 Task:  Click on Golf Select Pick Sheet First name Jonathan Last name Taylor and  Email softage.10@softage.net Group 1 Jon Rahm Group 2 Jordan Spieth Bonus Golfer Jon Rahm Group 3 Jason Day Group 4 Corey Conners #1 Golfer For The Week Keegan Bradley Tie-Breaker Score 1 Submit pick sheet
Action: Mouse scrolled (290, 182) with delta (0, 0)
Screenshot: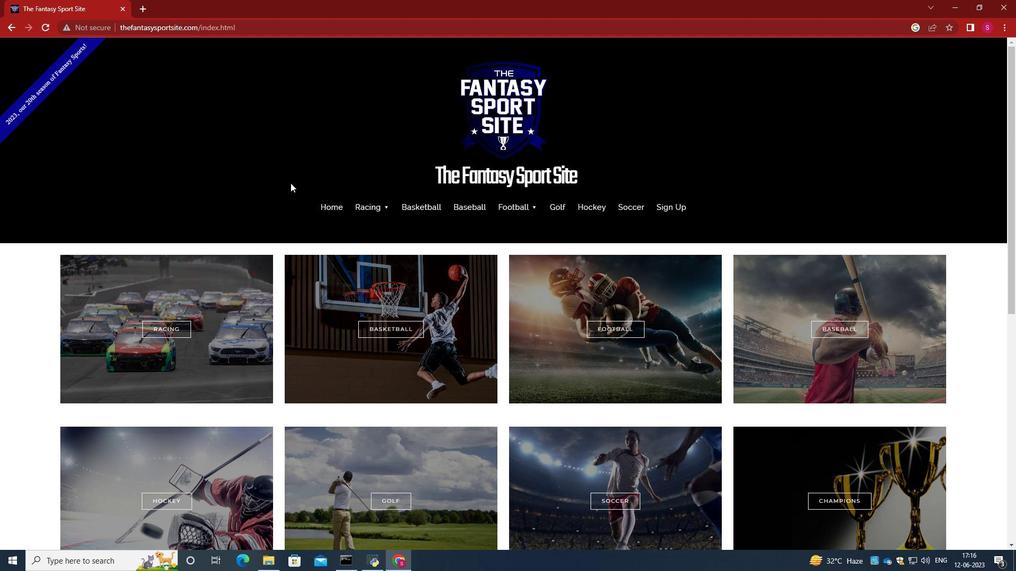 
Action: Mouse scrolled (290, 182) with delta (0, 0)
Screenshot: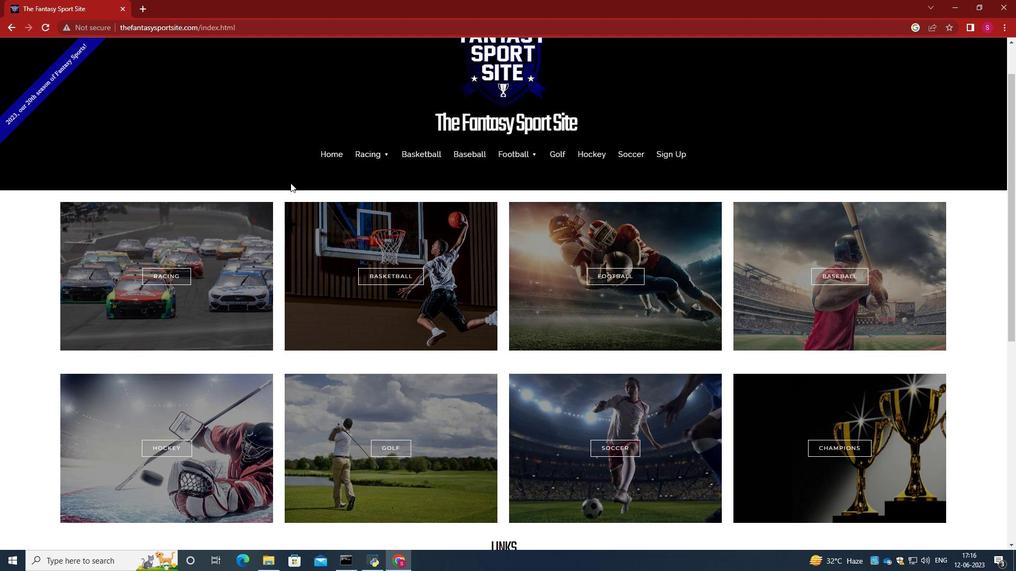 
Action: Mouse moved to (395, 396)
Screenshot: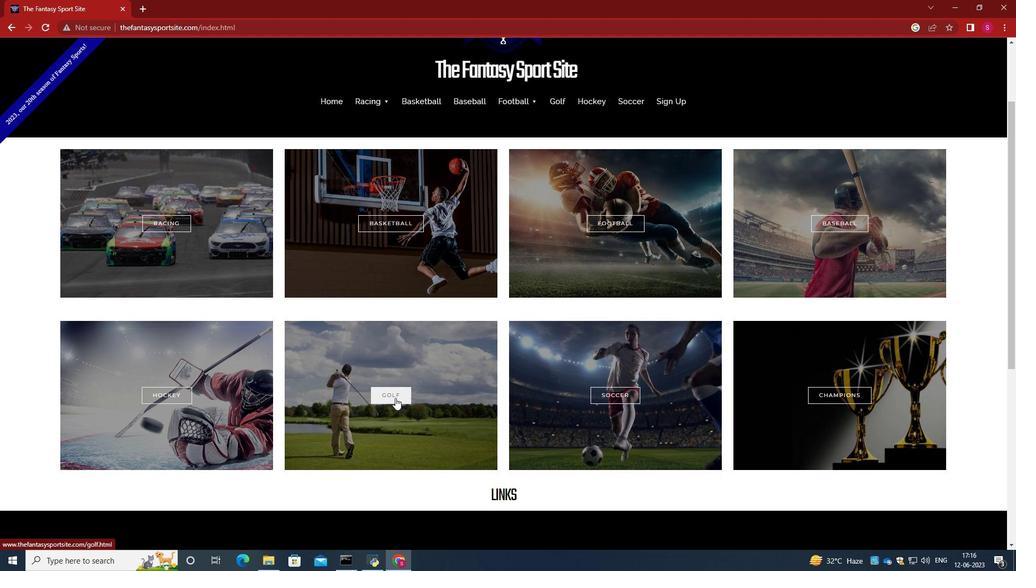 
Action: Mouse pressed left at (395, 396)
Screenshot: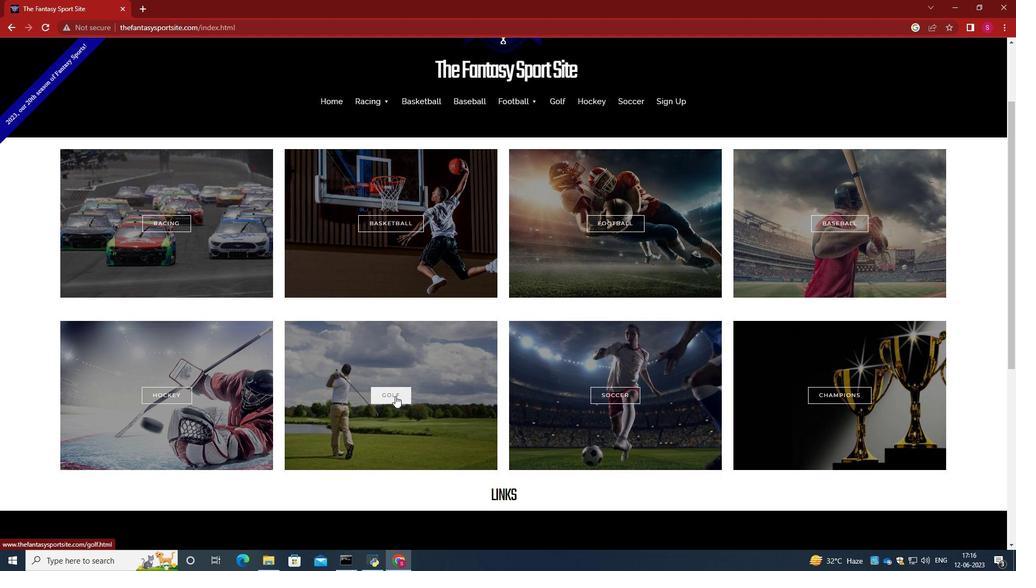 
Action: Mouse moved to (469, 318)
Screenshot: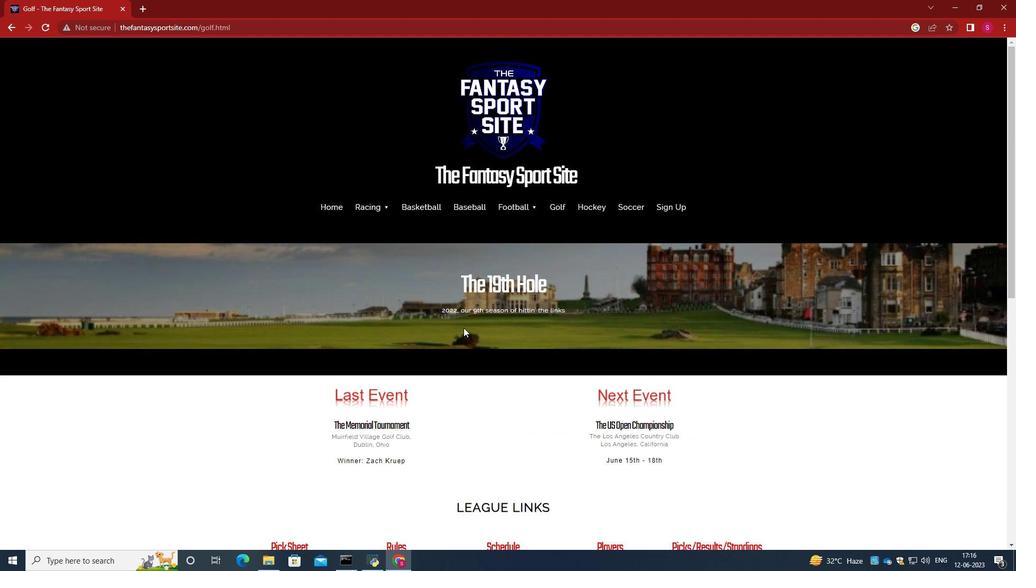 
Action: Mouse scrolled (469, 317) with delta (0, 0)
Screenshot: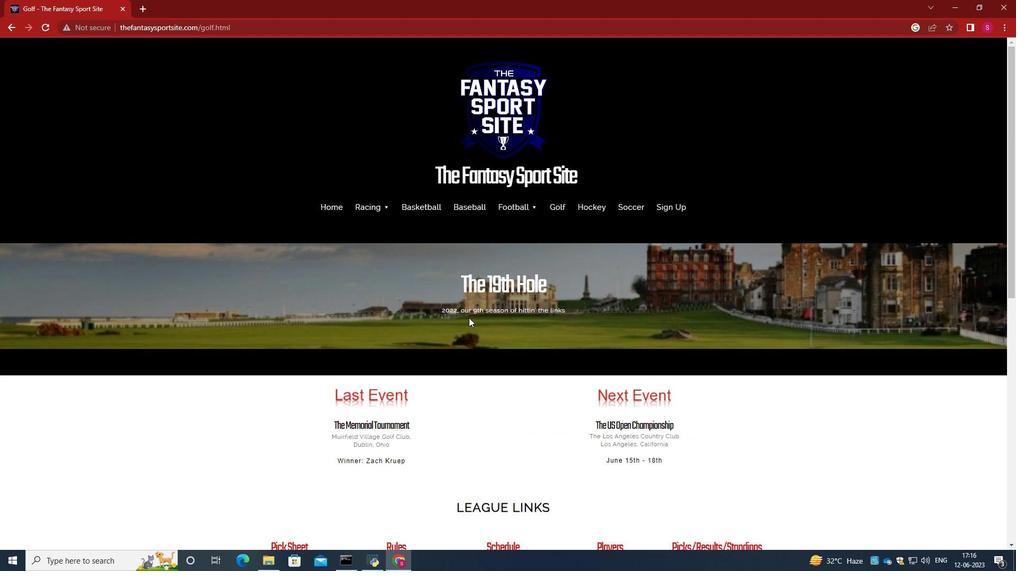 
Action: Mouse scrolled (469, 317) with delta (0, 0)
Screenshot: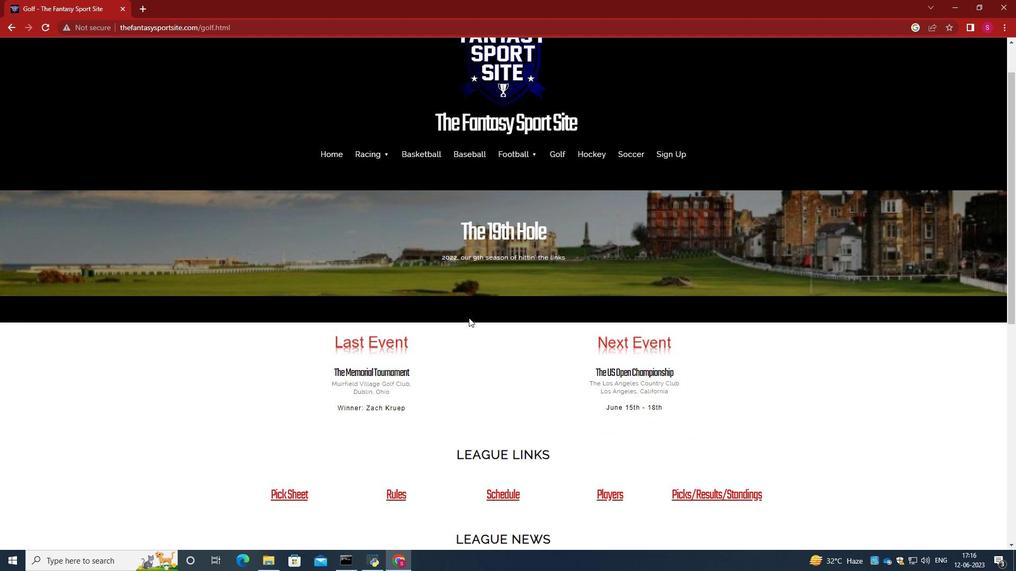 
Action: Mouse scrolled (469, 317) with delta (0, 0)
Screenshot: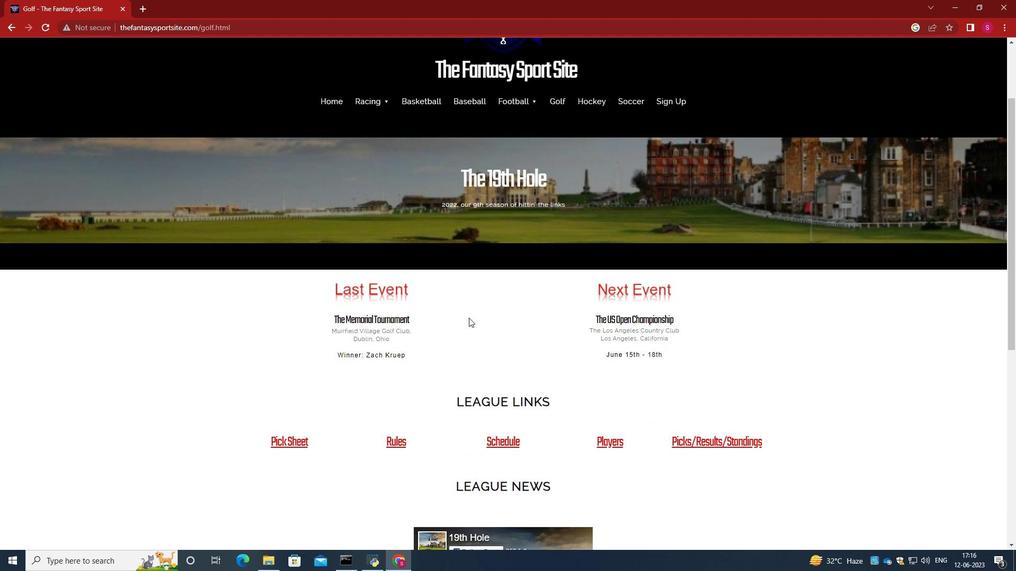 
Action: Mouse moved to (301, 390)
Screenshot: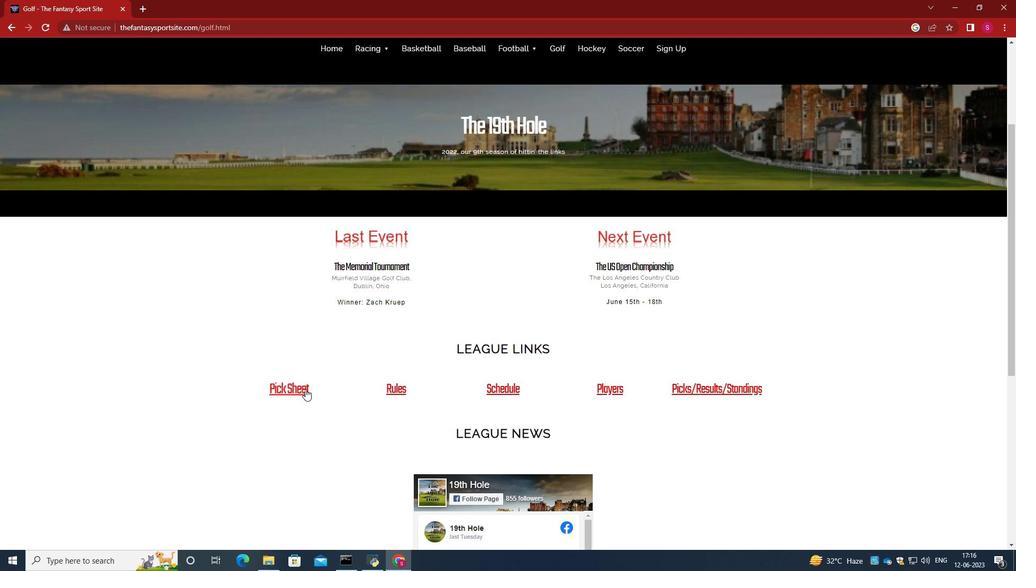 
Action: Mouse pressed left at (301, 390)
Screenshot: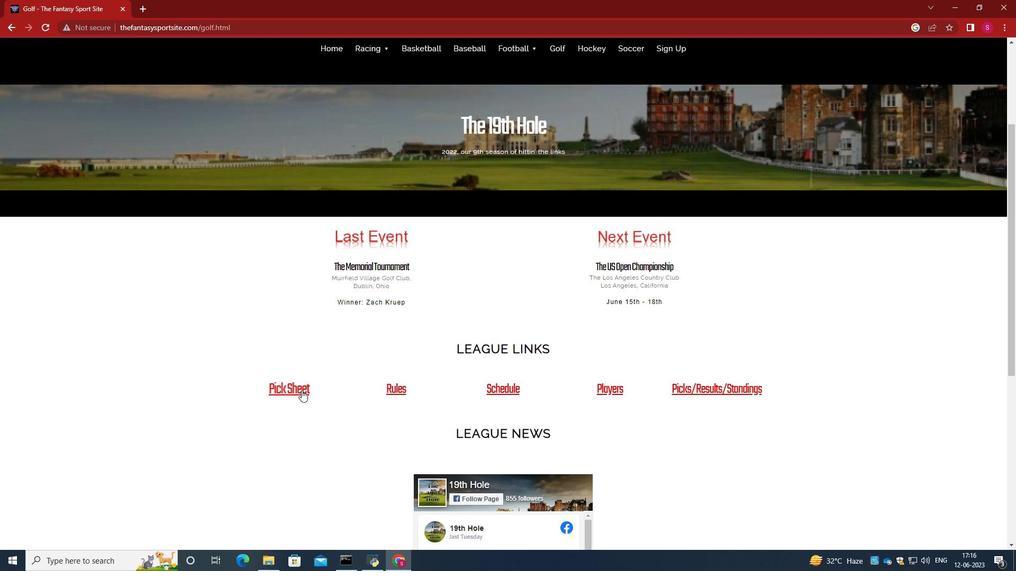 
Action: Mouse moved to (411, 303)
Screenshot: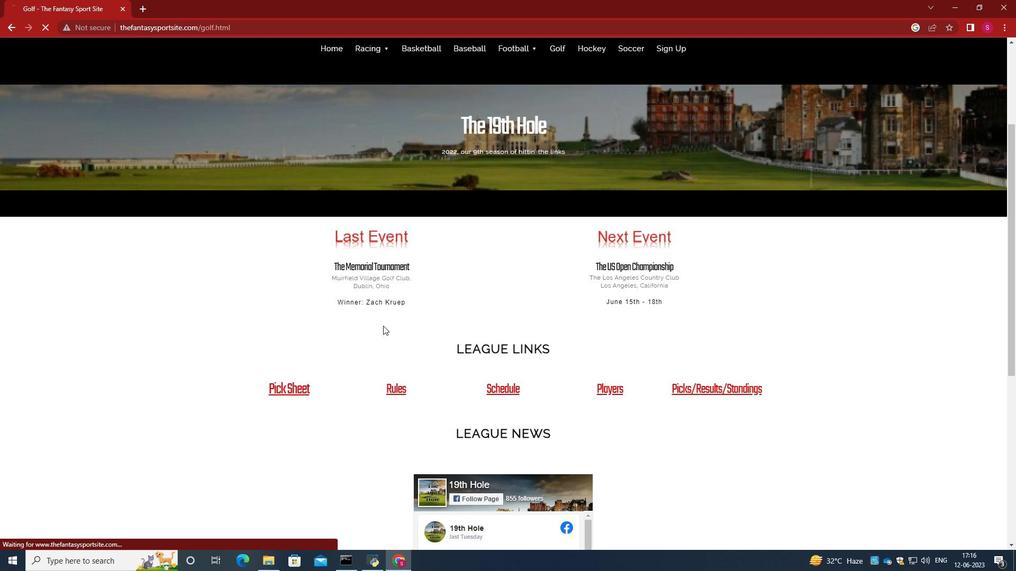 
Action: Mouse scrolled (411, 303) with delta (0, 0)
Screenshot: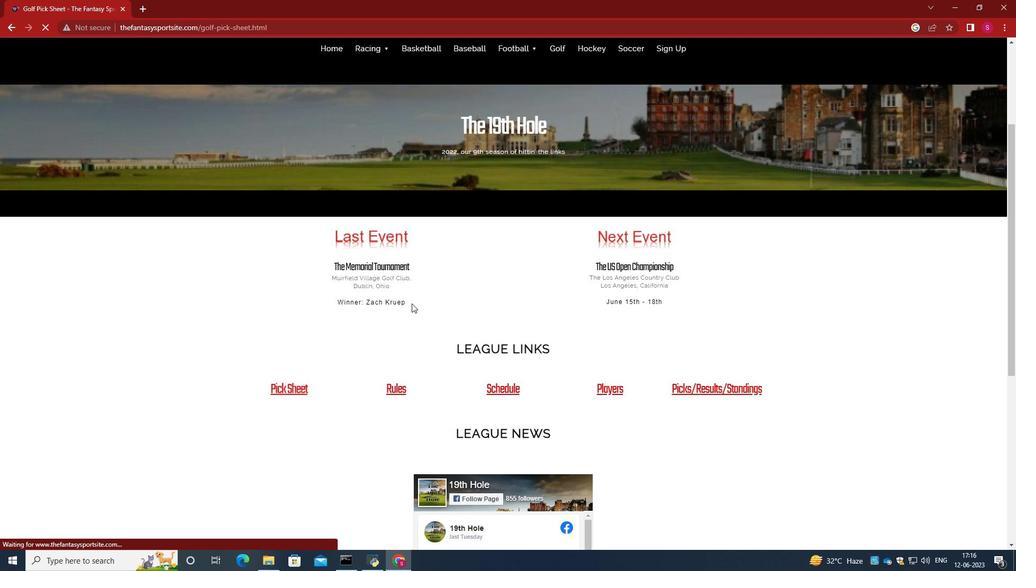 
Action: Mouse scrolled (411, 303) with delta (0, 0)
Screenshot: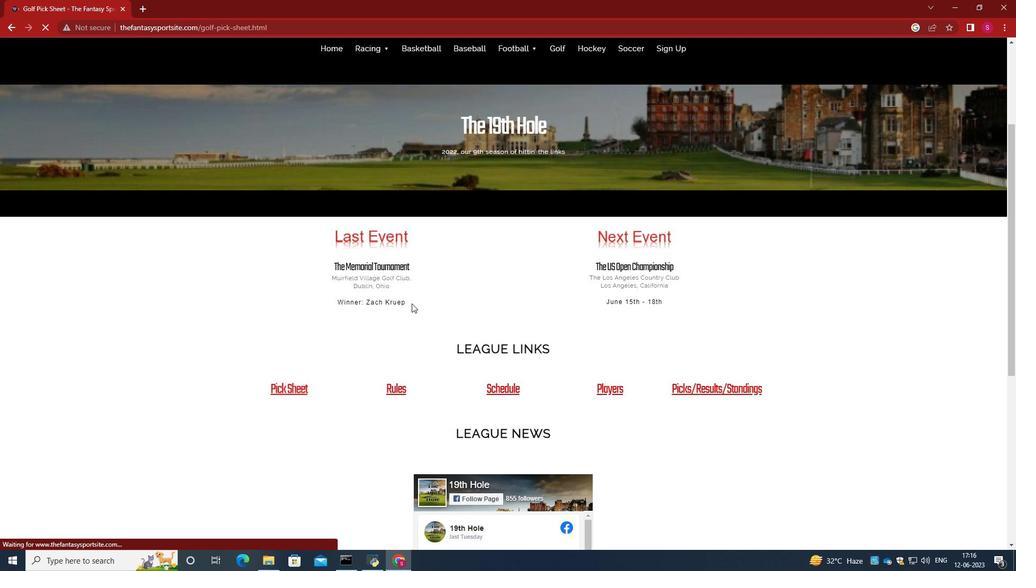 
Action: Mouse moved to (425, 274)
Screenshot: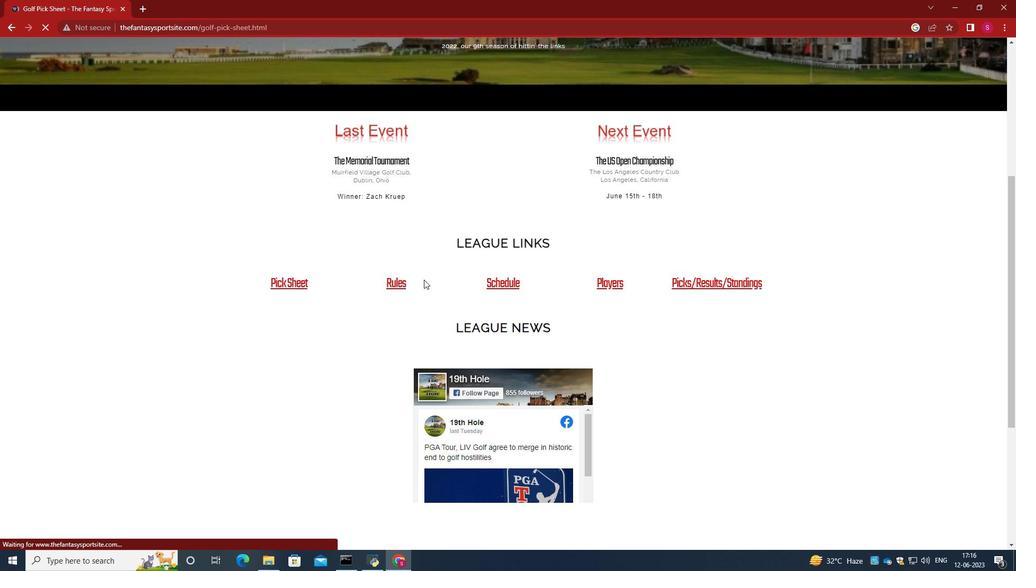 
Action: Mouse scrolled (425, 274) with delta (0, 0)
Screenshot: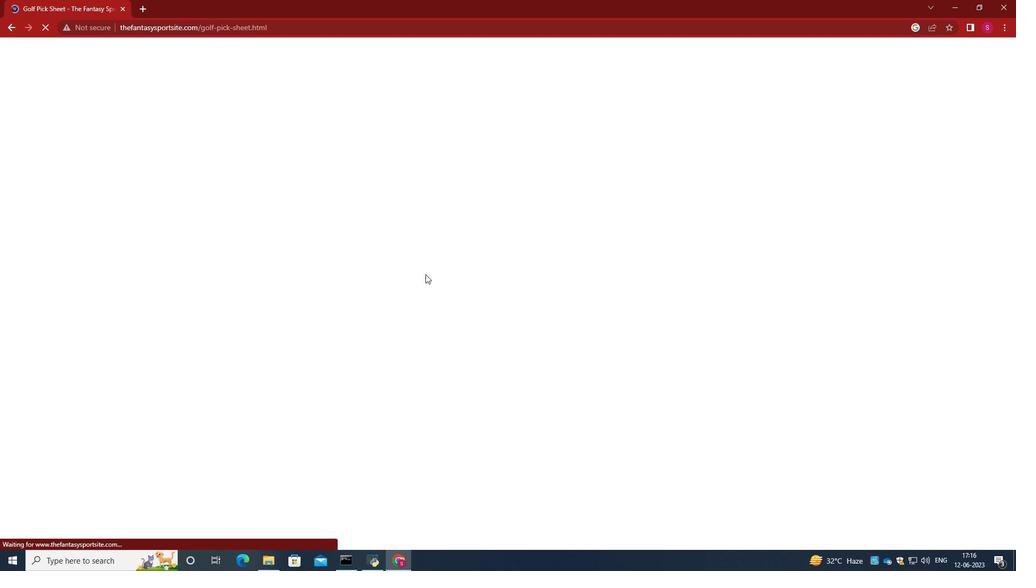 
Action: Mouse moved to (435, 203)
Screenshot: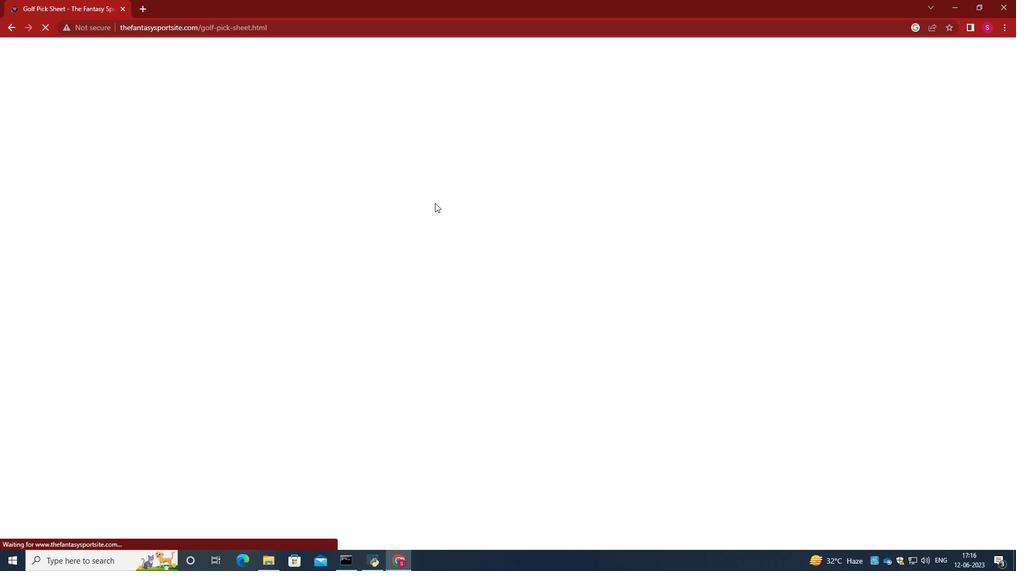 
Action: Mouse scrolled (435, 204) with delta (0, 0)
Screenshot: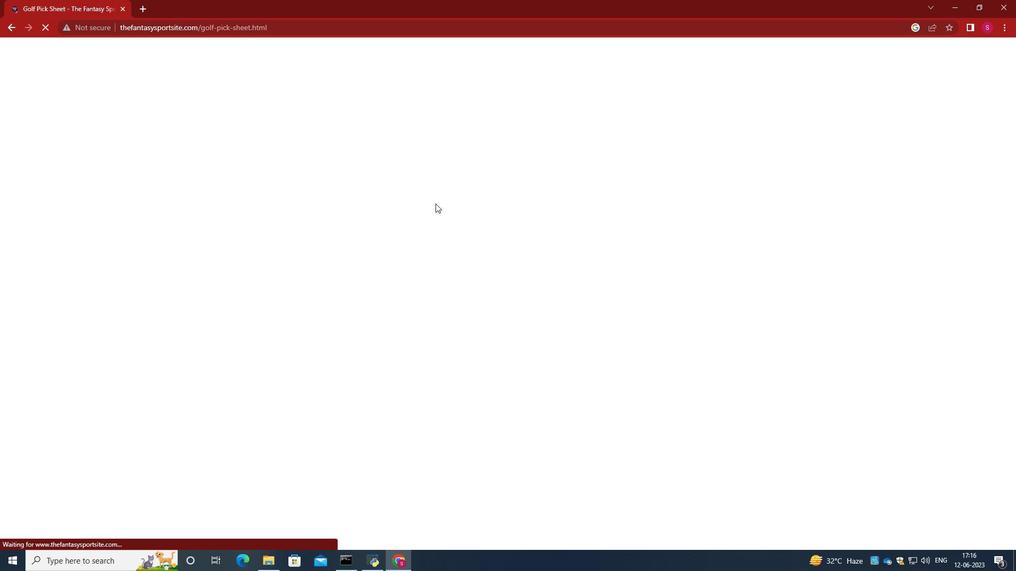 
Action: Mouse scrolled (435, 204) with delta (0, 0)
Screenshot: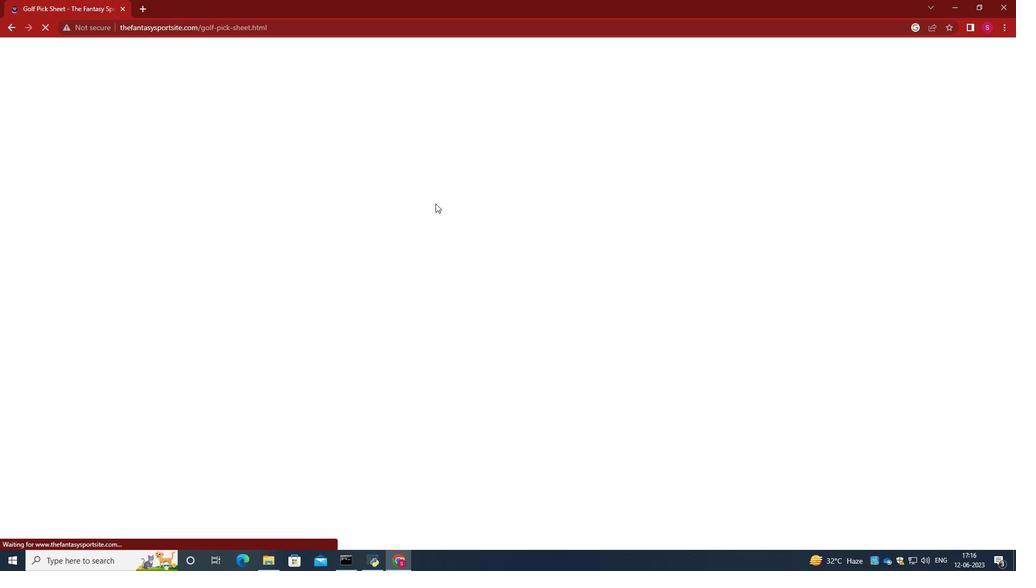 
Action: Mouse moved to (508, 237)
Screenshot: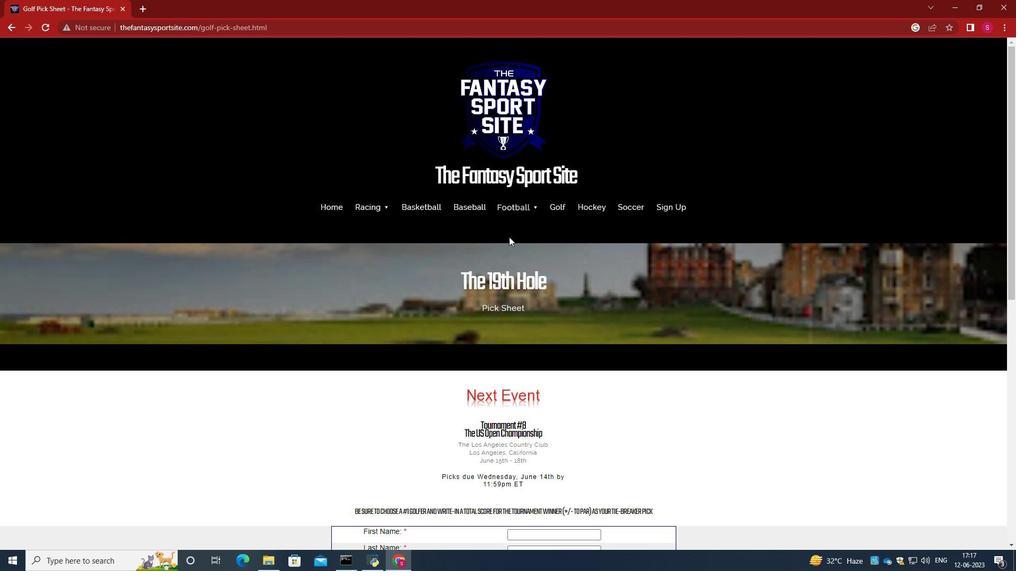 
Action: Mouse scrolled (508, 237) with delta (0, 0)
Screenshot: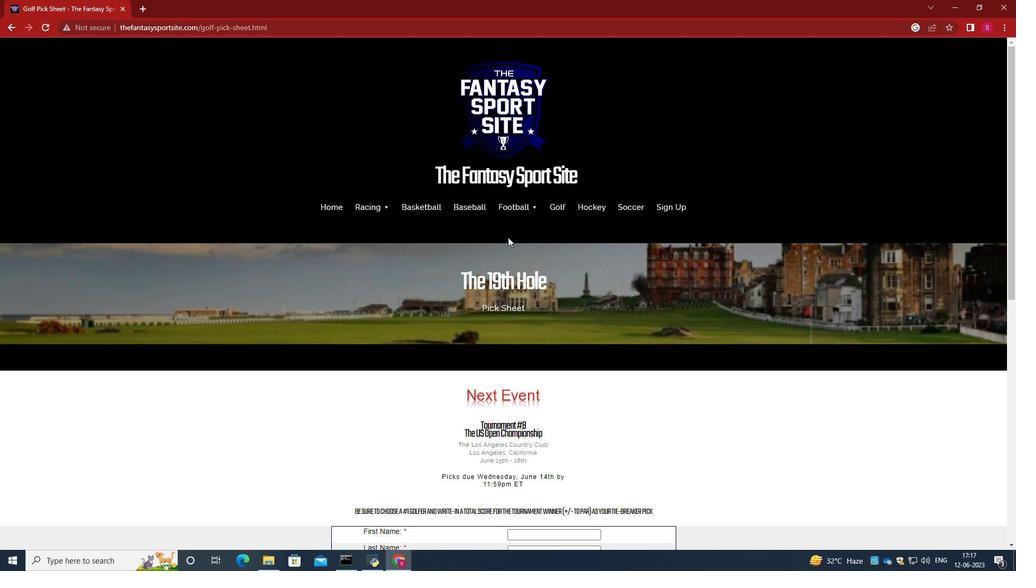
Action: Mouse scrolled (508, 237) with delta (0, 0)
Screenshot: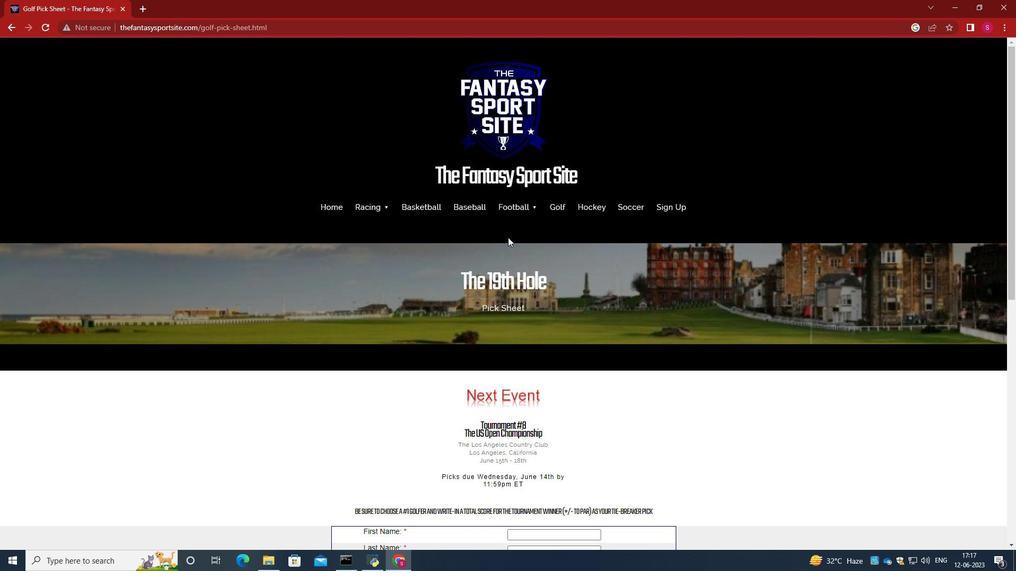 
Action: Mouse scrolled (508, 237) with delta (0, 0)
Screenshot: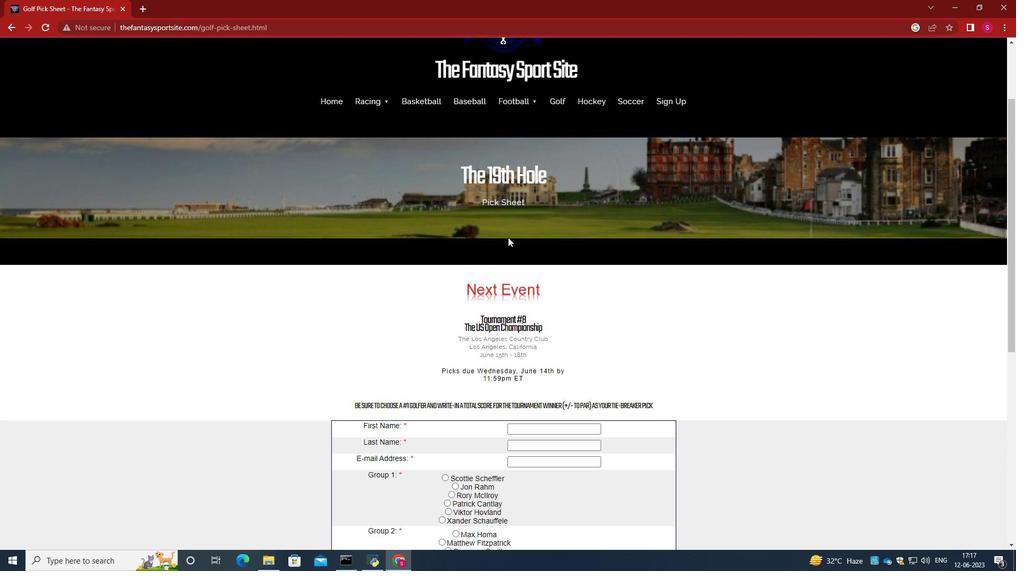 
Action: Mouse scrolled (508, 237) with delta (0, 0)
Screenshot: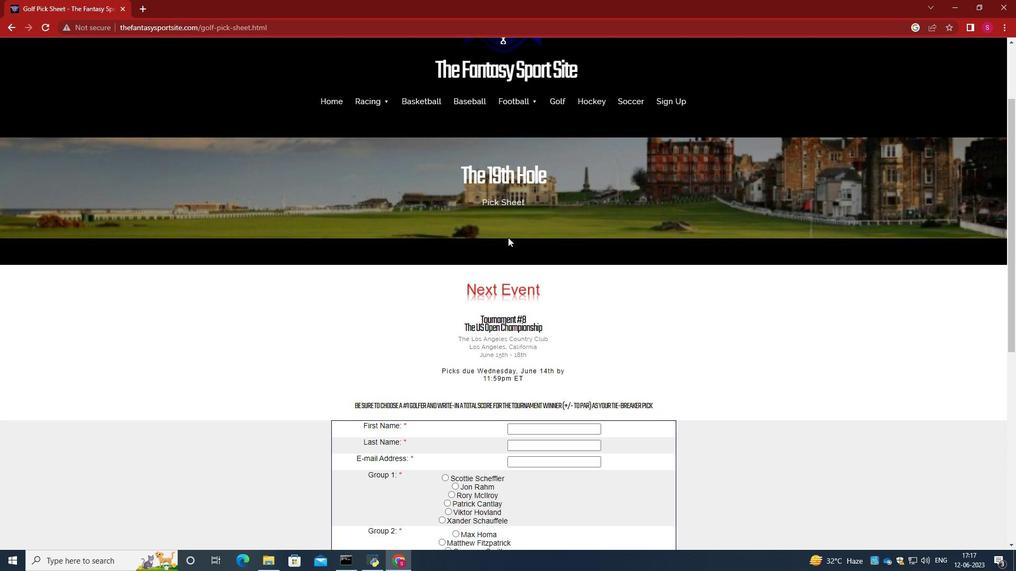 
Action: Mouse scrolled (508, 237) with delta (0, 0)
Screenshot: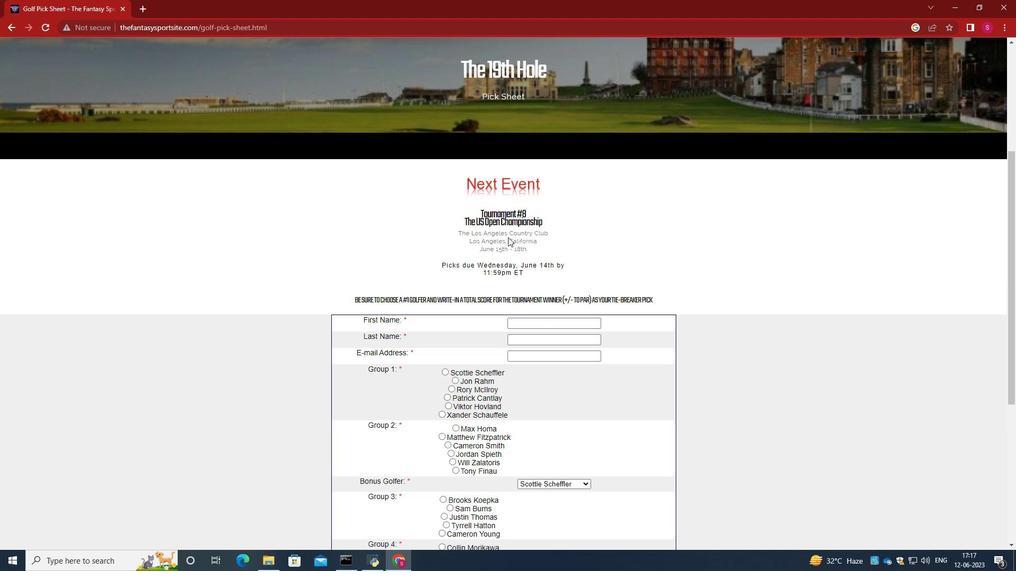 
Action: Mouse moved to (529, 277)
Screenshot: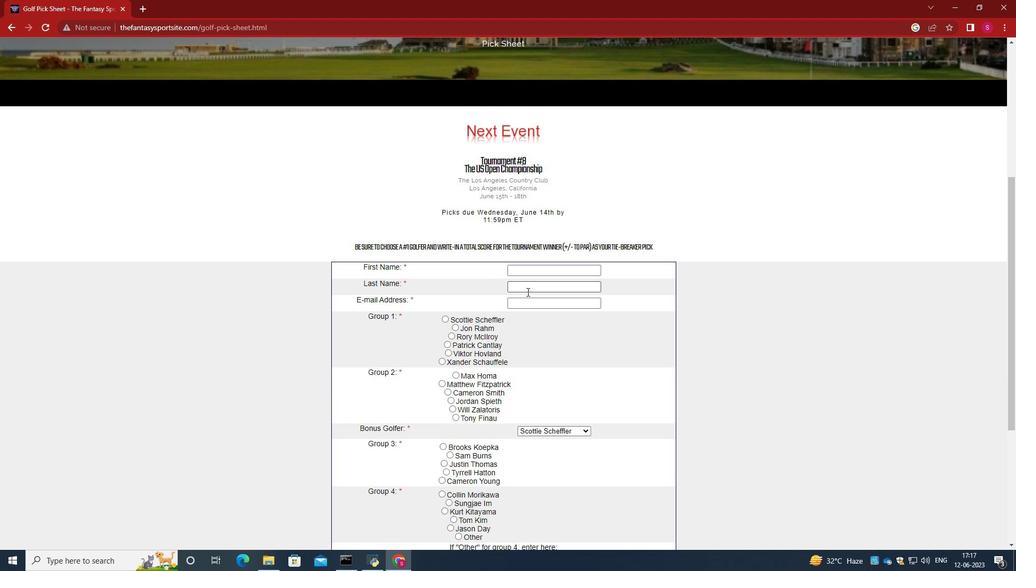 
Action: Mouse pressed left at (529, 277)
Screenshot: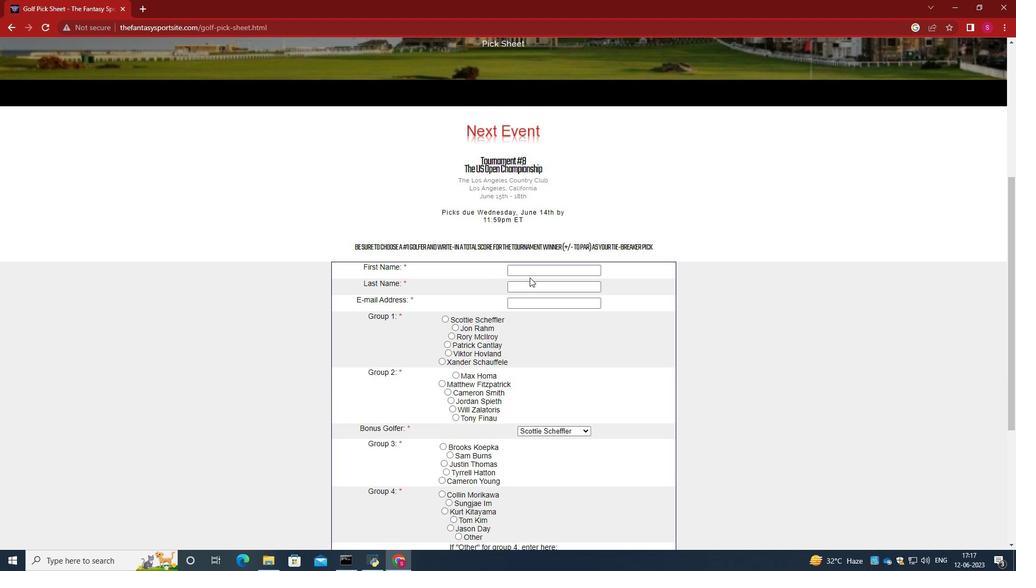 
Action: Mouse moved to (529, 273)
Screenshot: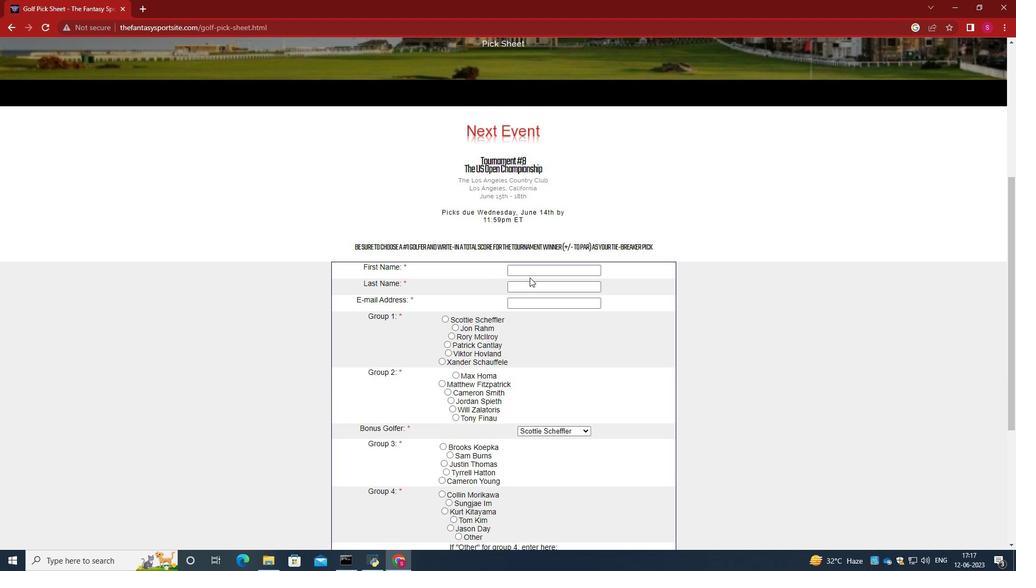 
Action: Mouse pressed left at (529, 273)
Screenshot: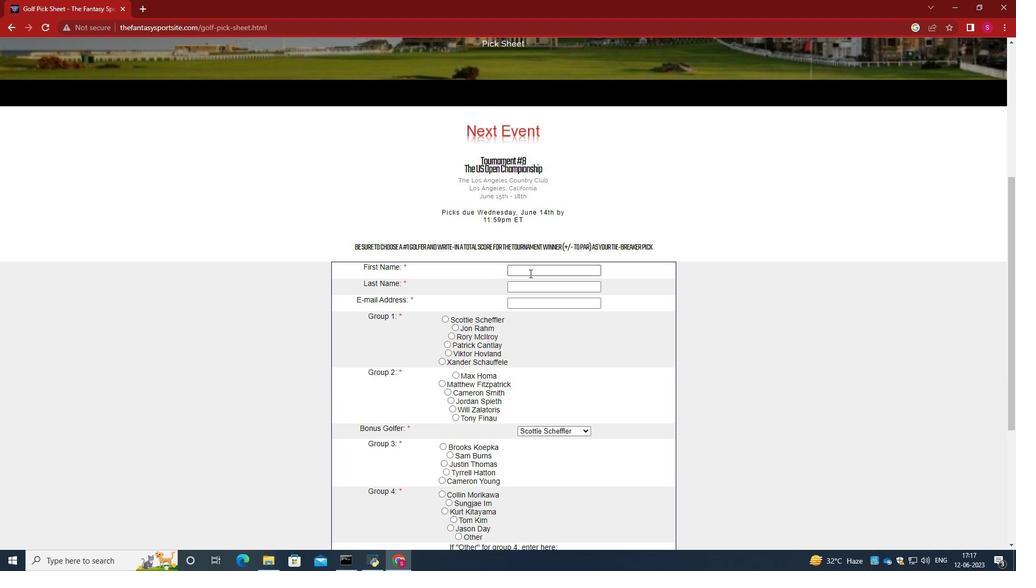 
Action: Key pressed <Key.caps_lock>J<Key.caps_lock>h<Key.backspace>on
Screenshot: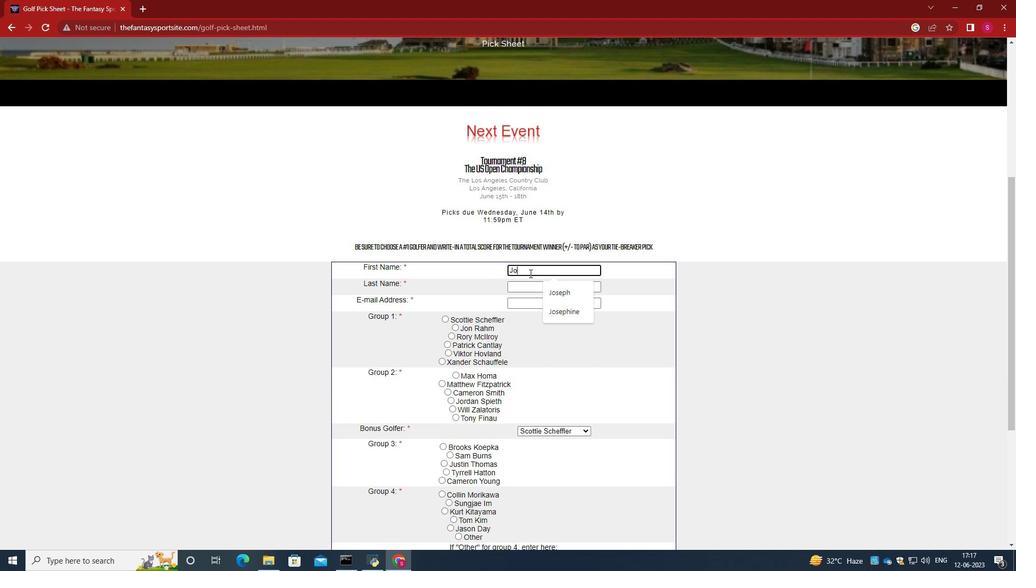 
Action: Mouse moved to (529, 273)
Screenshot: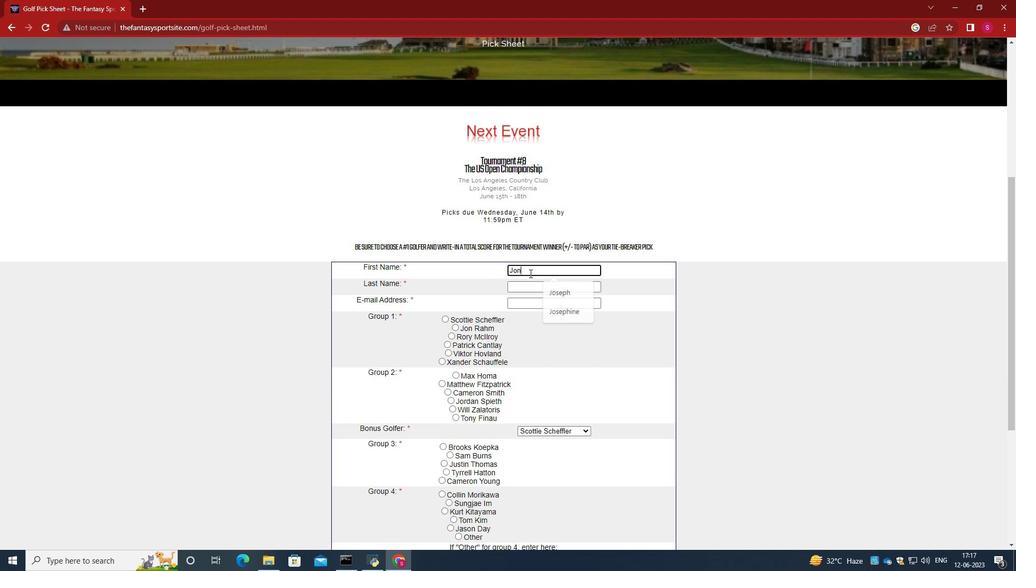 
Action: Key pressed athan<Key.tab><Key.caps_lock>T<Key.caps_lock>aylor<Key.tab>softage.10<Key.shift>@sofrt<Key.backspace><Key.backspace>tage.net<Key.tab>
Screenshot: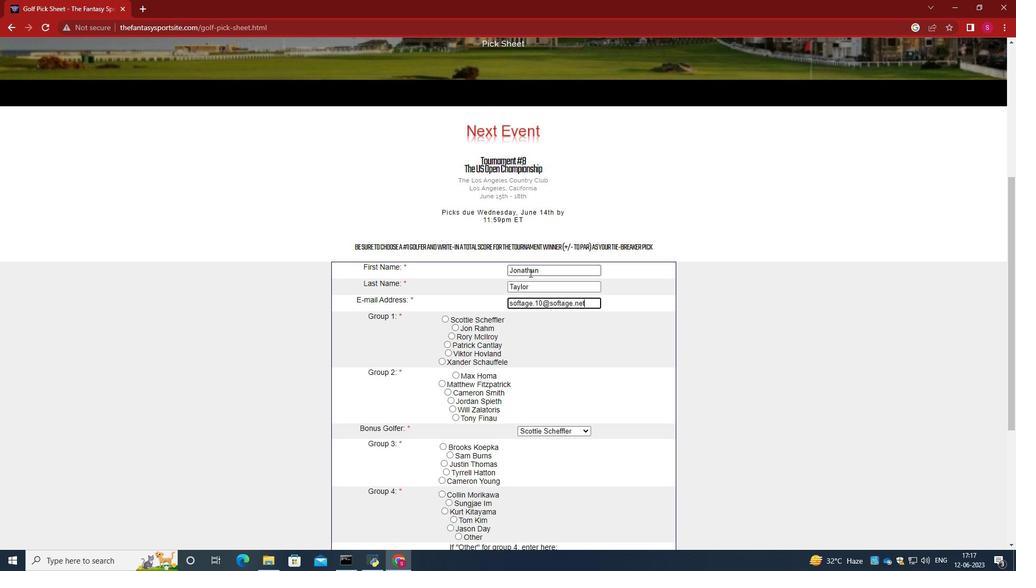 
Action: Mouse moved to (510, 343)
Screenshot: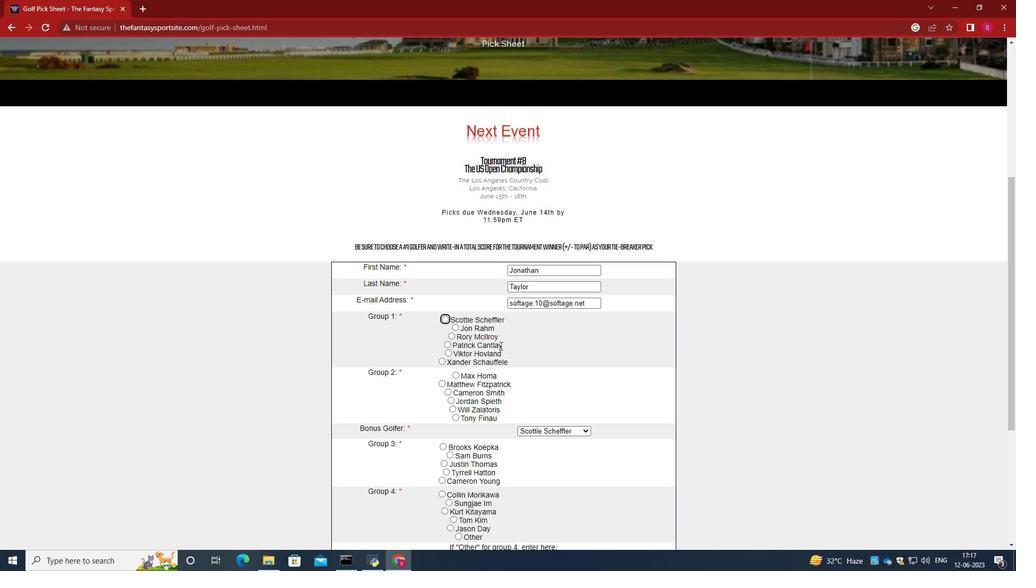 
Action: Mouse scrolled (510, 342) with delta (0, 0)
Screenshot: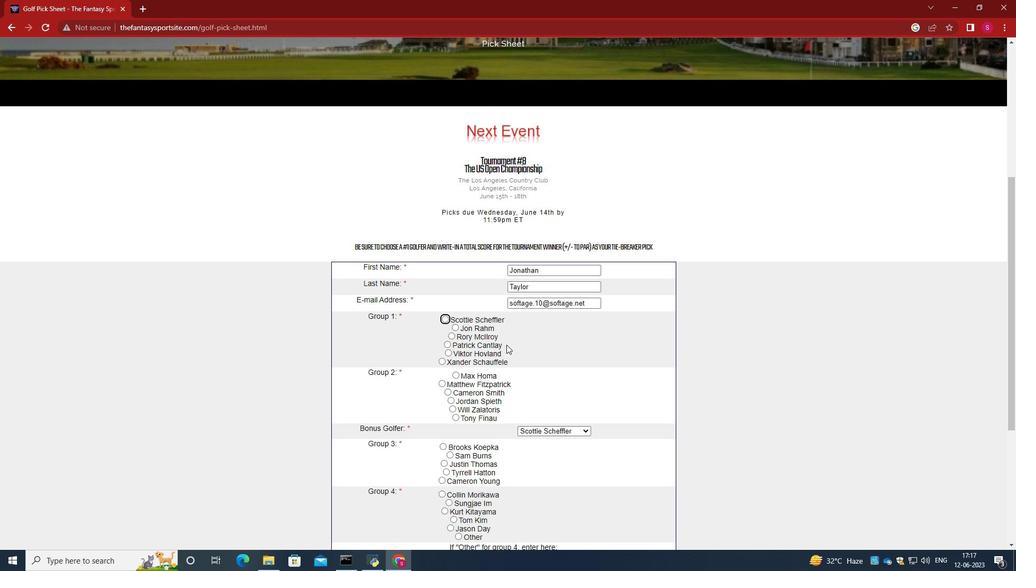 
Action: Mouse moved to (456, 275)
Screenshot: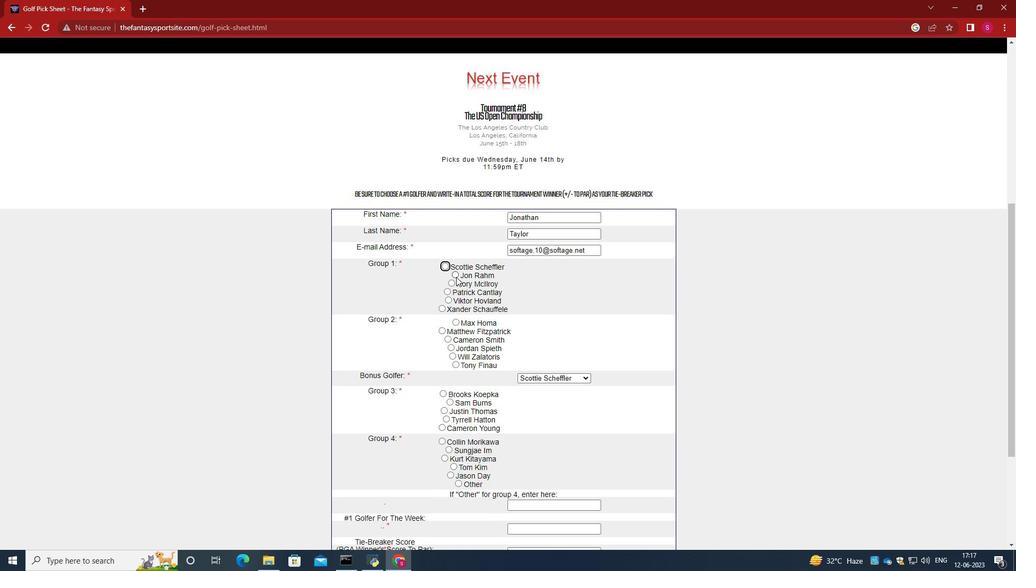
Action: Mouse pressed left at (456, 275)
Screenshot: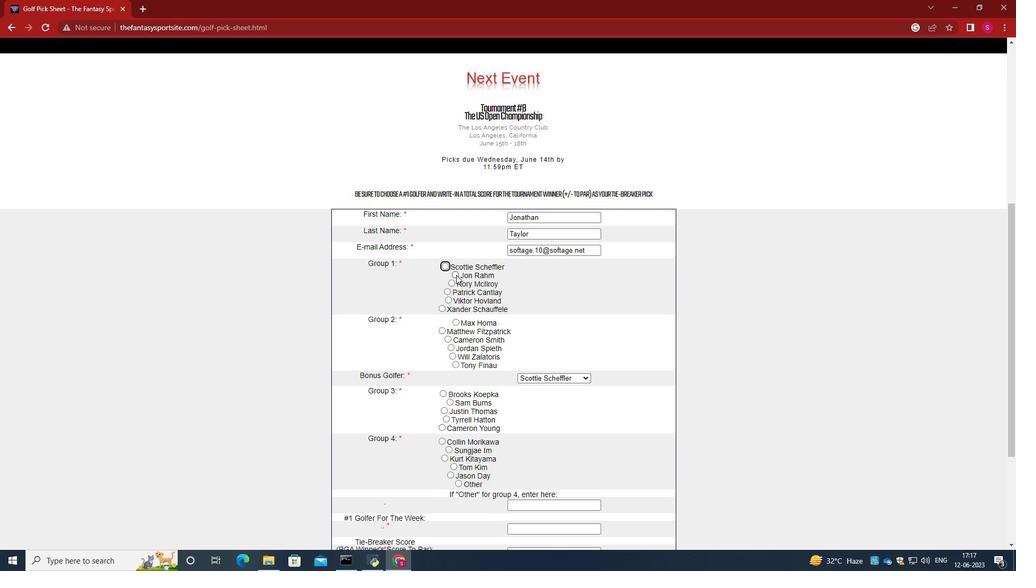 
Action: Mouse moved to (452, 347)
Screenshot: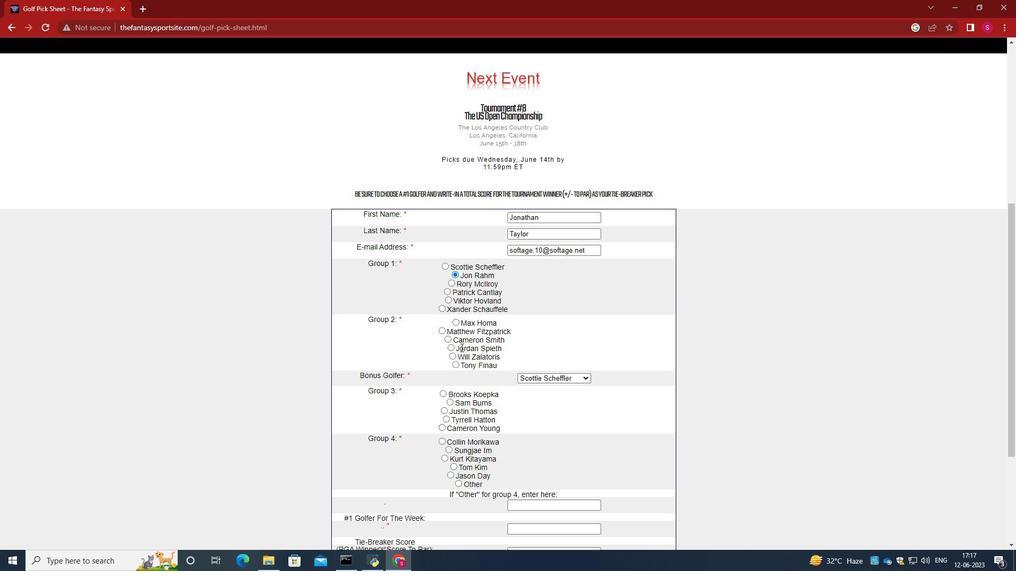 
Action: Mouse pressed left at (452, 347)
Screenshot: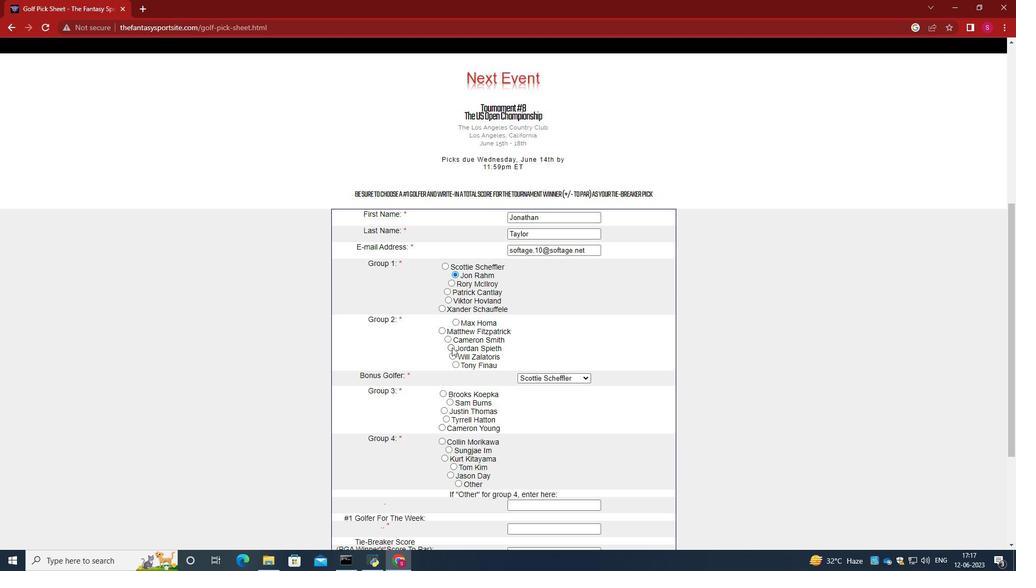 
Action: Mouse moved to (567, 376)
Screenshot: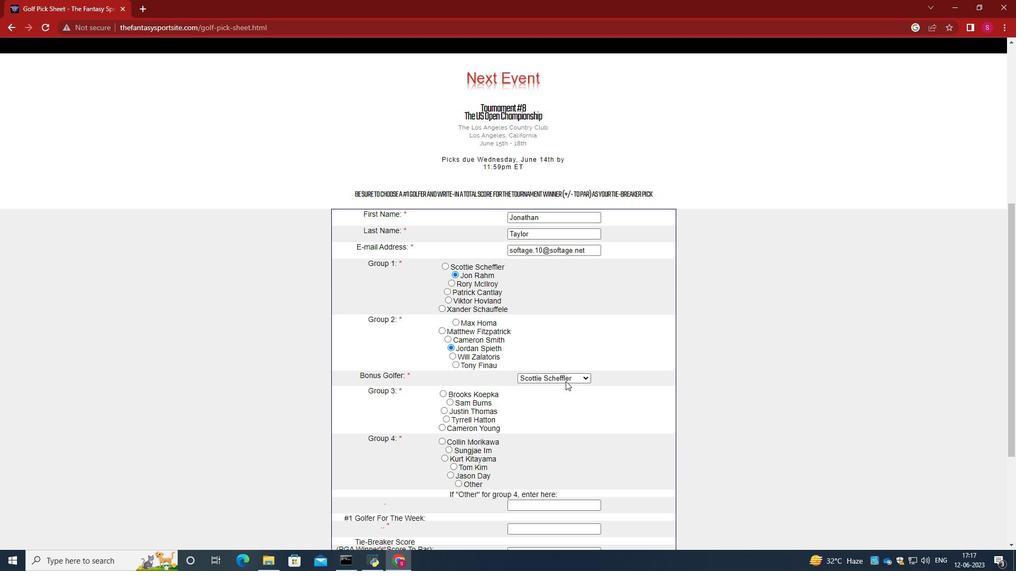 
Action: Mouse pressed left at (567, 376)
Screenshot: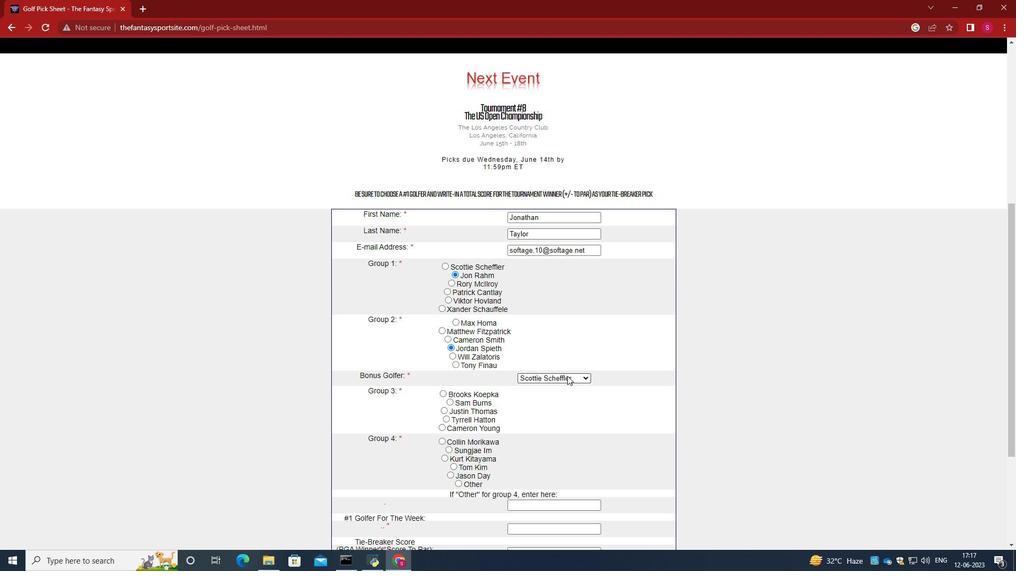 
Action: Mouse moved to (551, 394)
Screenshot: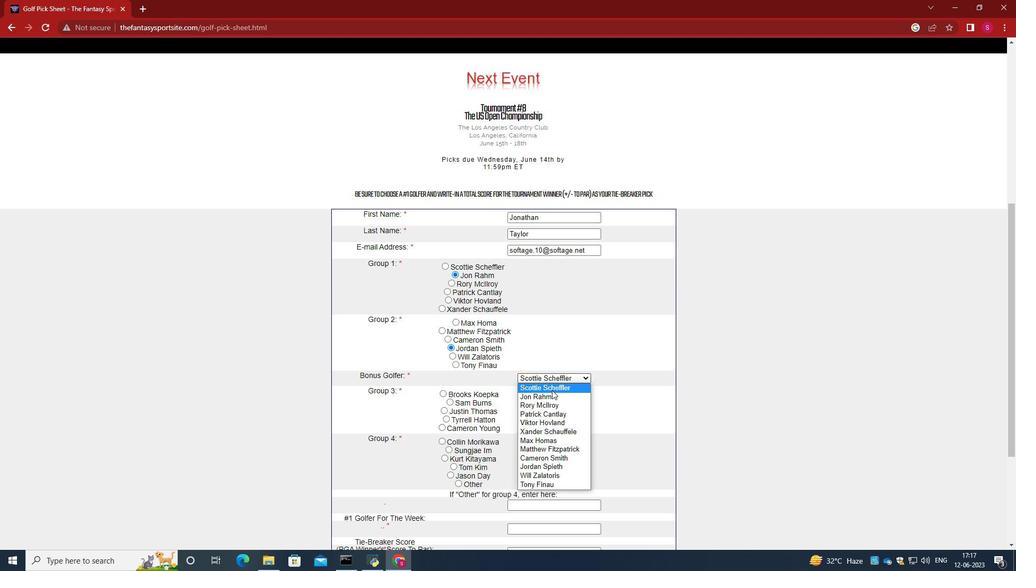 
Action: Mouse pressed left at (551, 394)
Screenshot: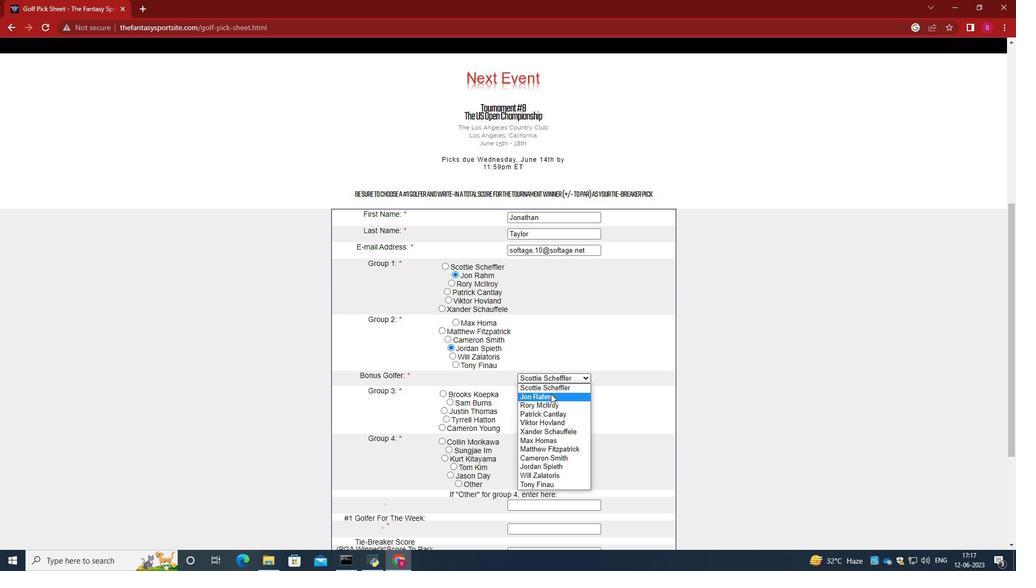 
Action: Mouse moved to (595, 317)
Screenshot: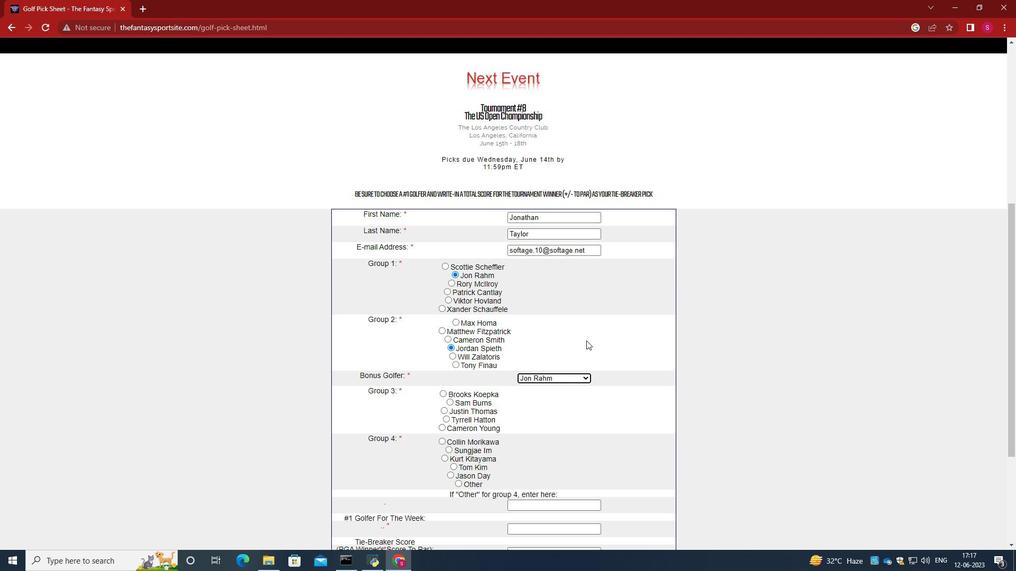 
Action: Mouse scrolled (595, 316) with delta (0, 0)
Screenshot: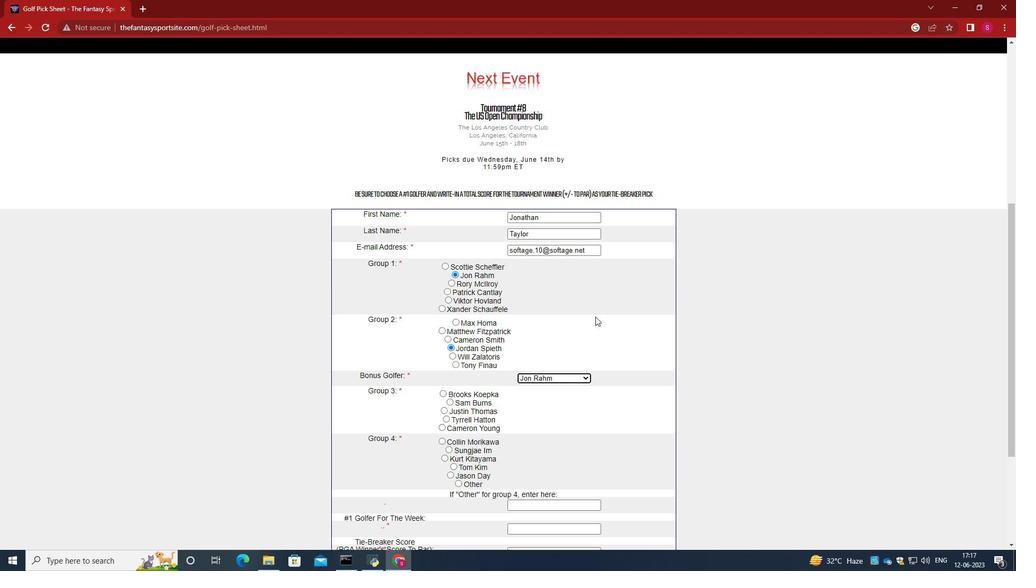 
Action: Mouse scrolled (595, 316) with delta (0, 0)
Screenshot: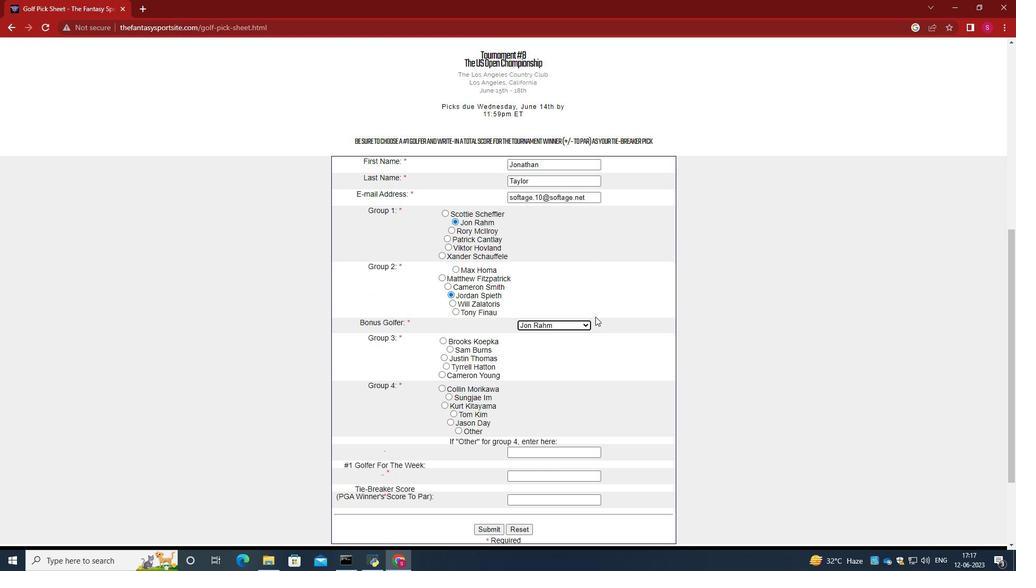 
Action: Mouse moved to (443, 321)
Screenshot: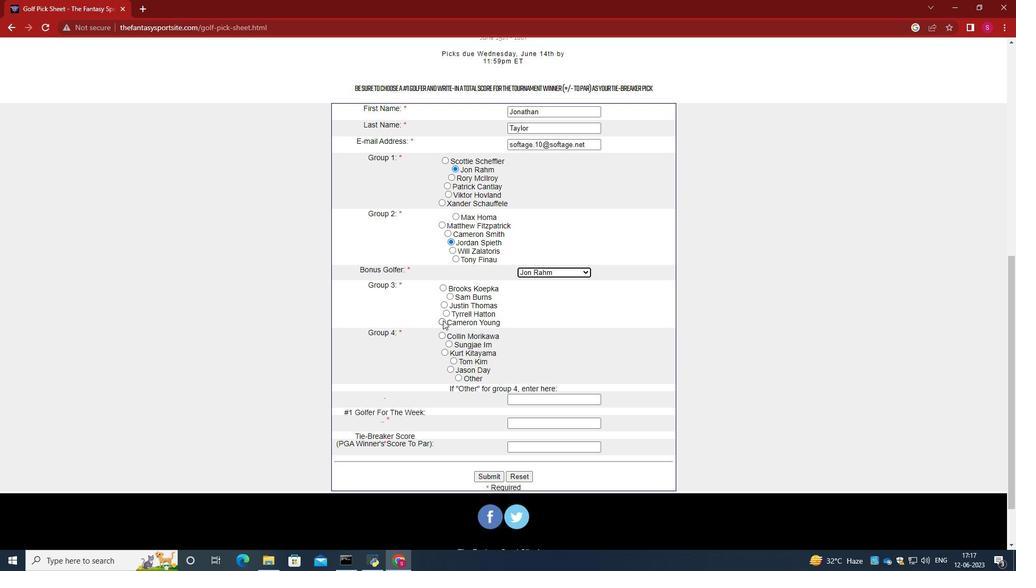 
Action: Mouse pressed left at (443, 321)
Screenshot: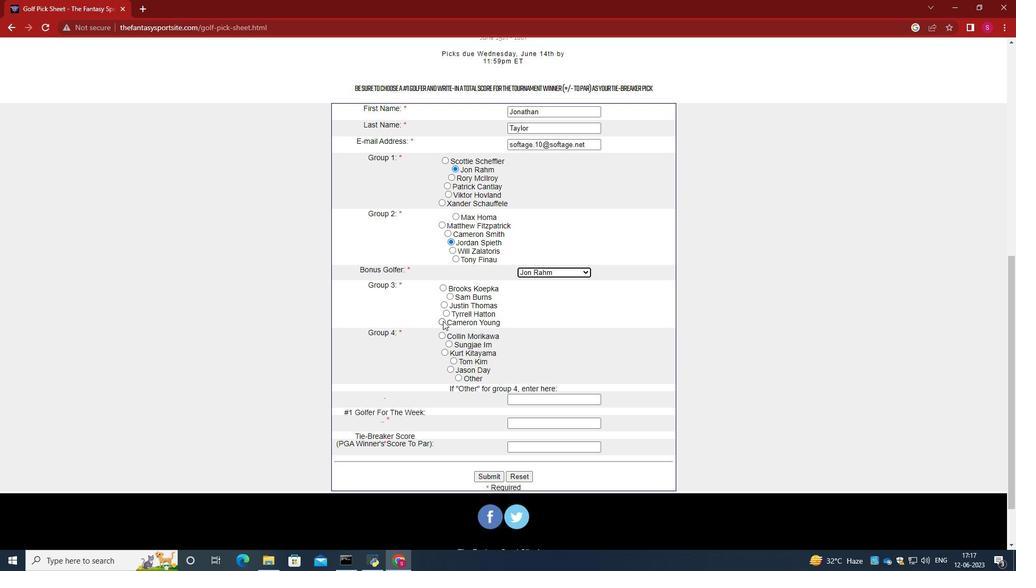 
Action: Mouse moved to (456, 380)
Screenshot: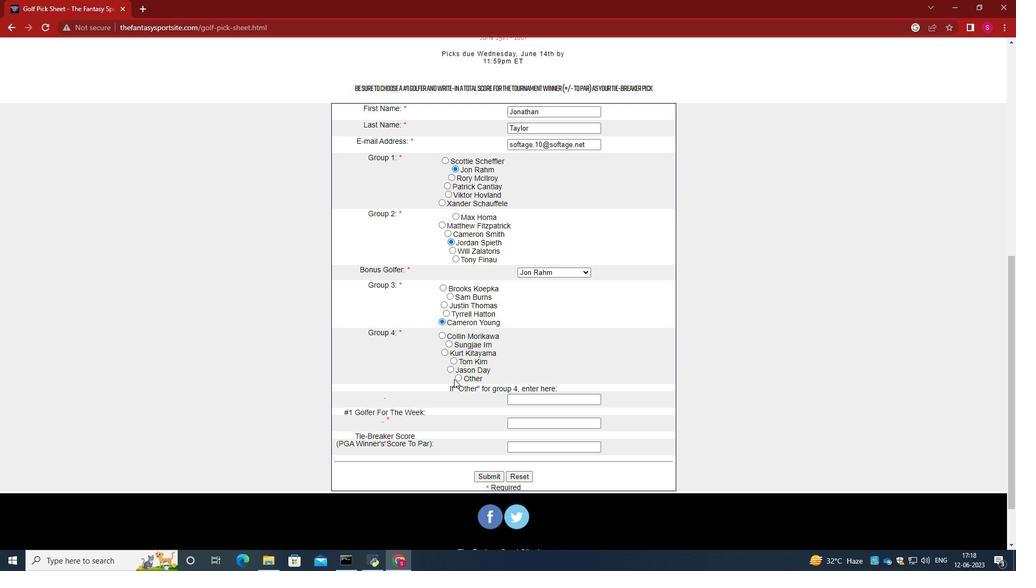 
Action: Mouse pressed left at (456, 380)
Screenshot: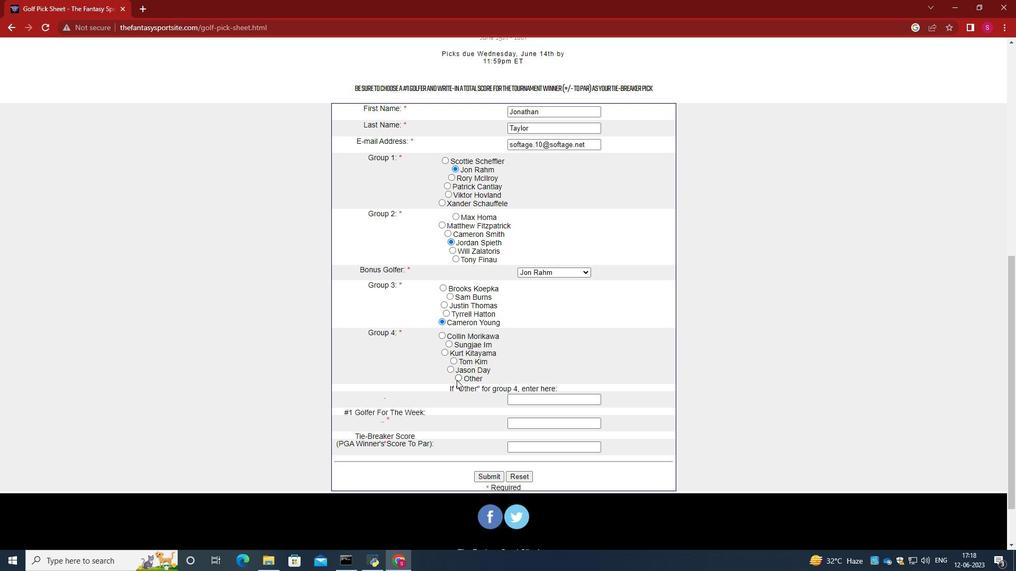 
Action: Mouse moved to (526, 402)
Screenshot: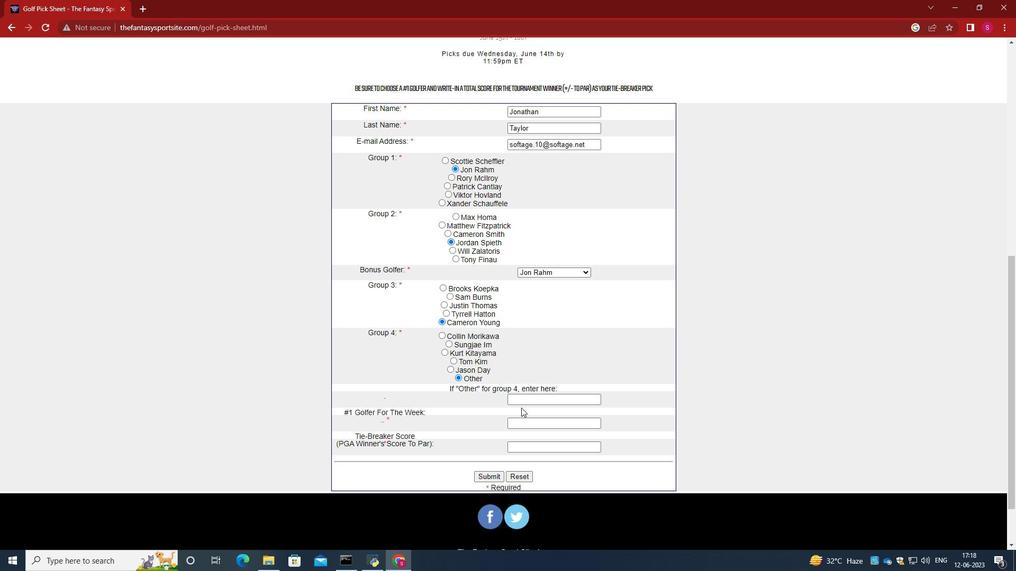 
Action: Mouse pressed left at (526, 402)
Screenshot: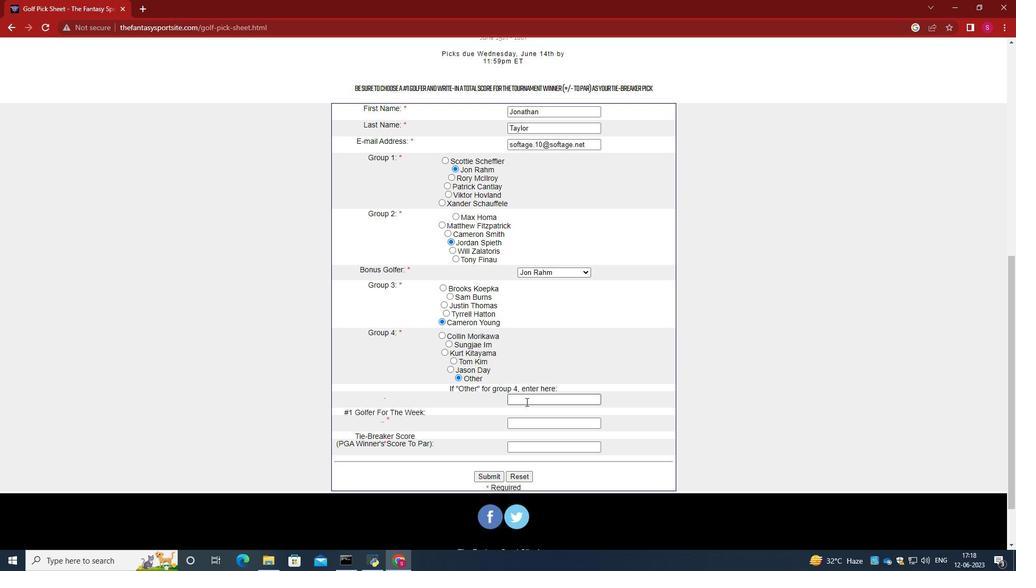 
Action: Key pressed <Key.caps_lock>C<Key.caps_lock>orey<Key.space><Key.caps_lock>C<Key.caps_lock>onners<Key.tab><Key.backspace><Key.space><Key.caps_lock>K<Key.caps_lock>eegan<Key.space><Key.caps_lock>B<Key.caps_lock>radley<Key.tab>1
Screenshot: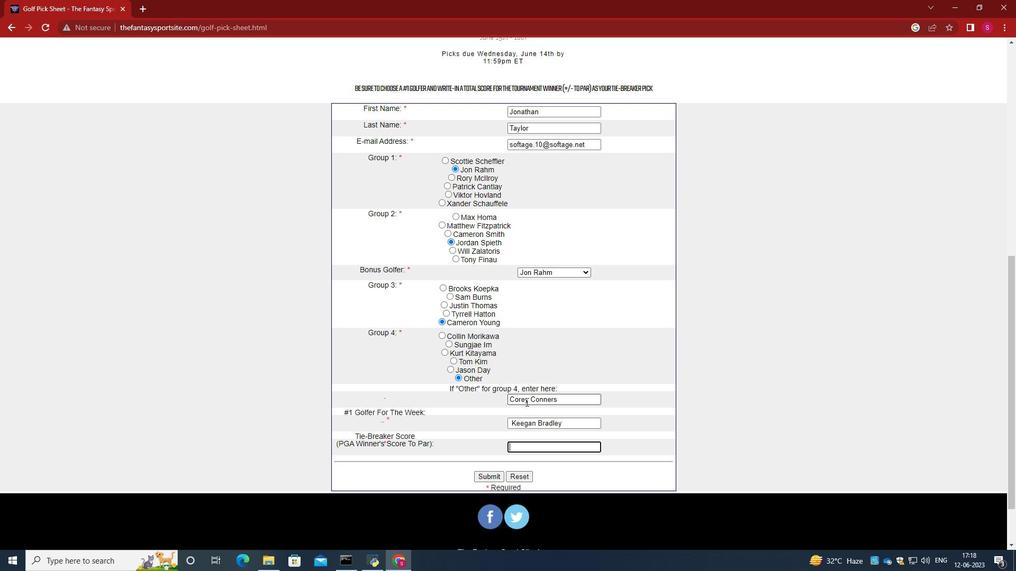 
Action: Mouse moved to (485, 475)
Screenshot: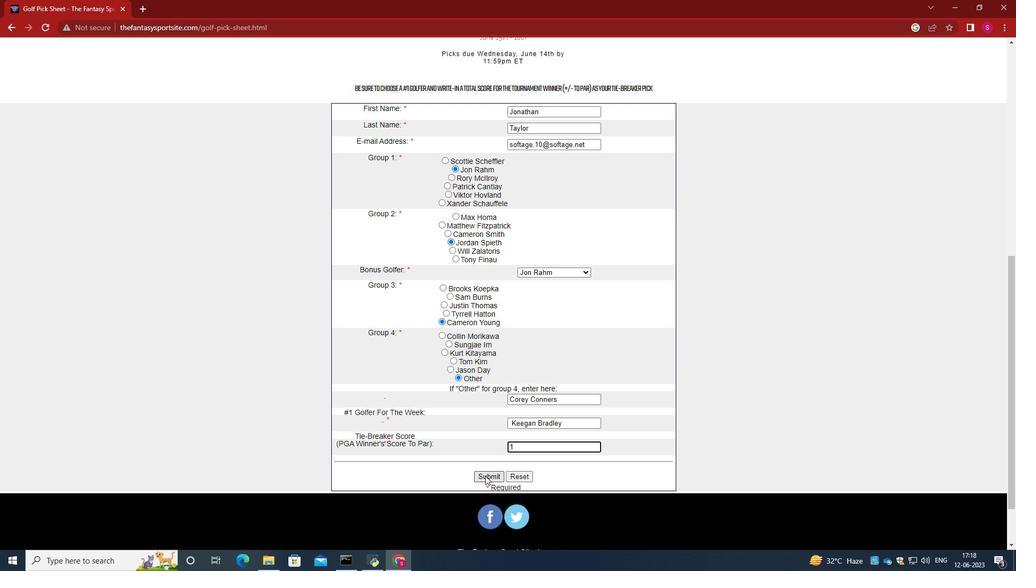 
Action: Mouse pressed left at (485, 475)
Screenshot: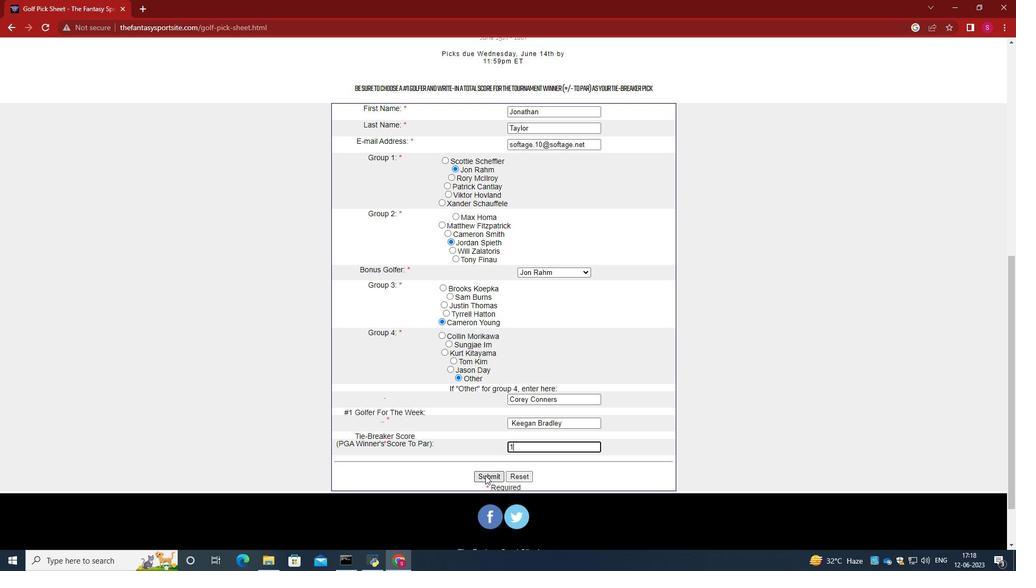 
Action: Key pressed <Key.f10>
Screenshot: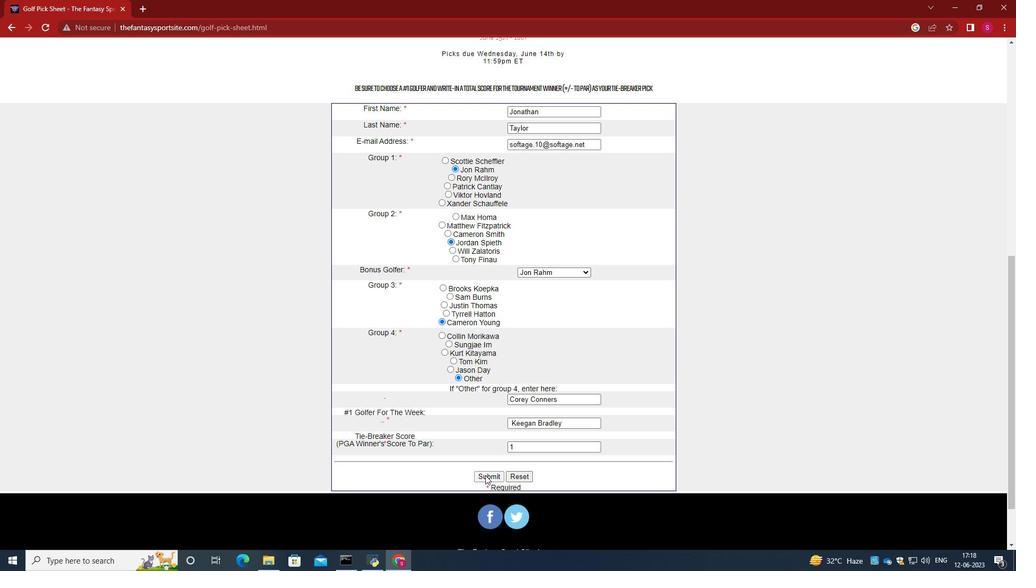 
Action: Mouse pressed left at (485, 475)
Screenshot: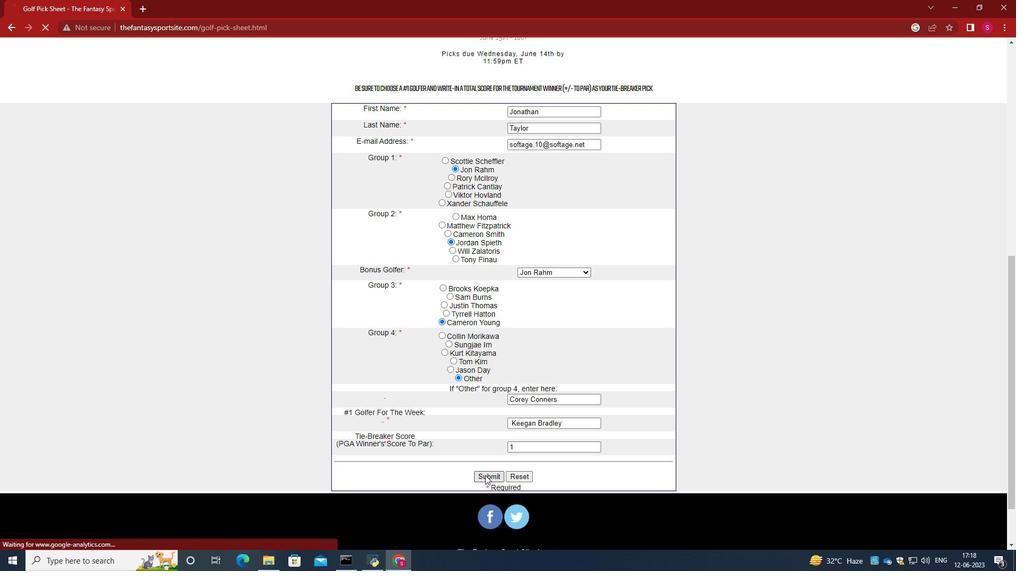 
Action: Mouse moved to (655, 404)
Screenshot: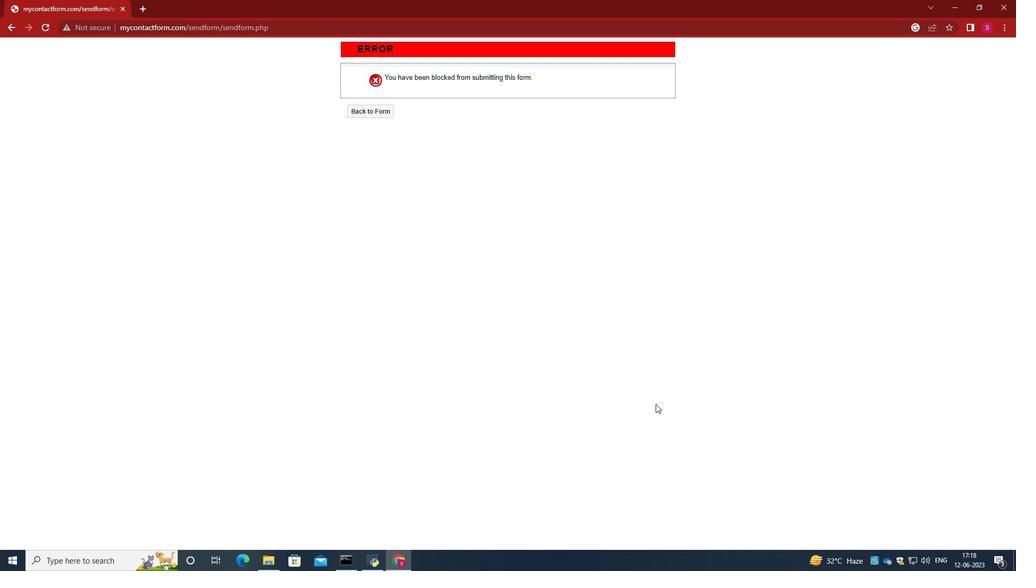 
